Task: Look for properties with step-free bathroom access.
Action: Mouse moved to (1003, 165)
Screenshot: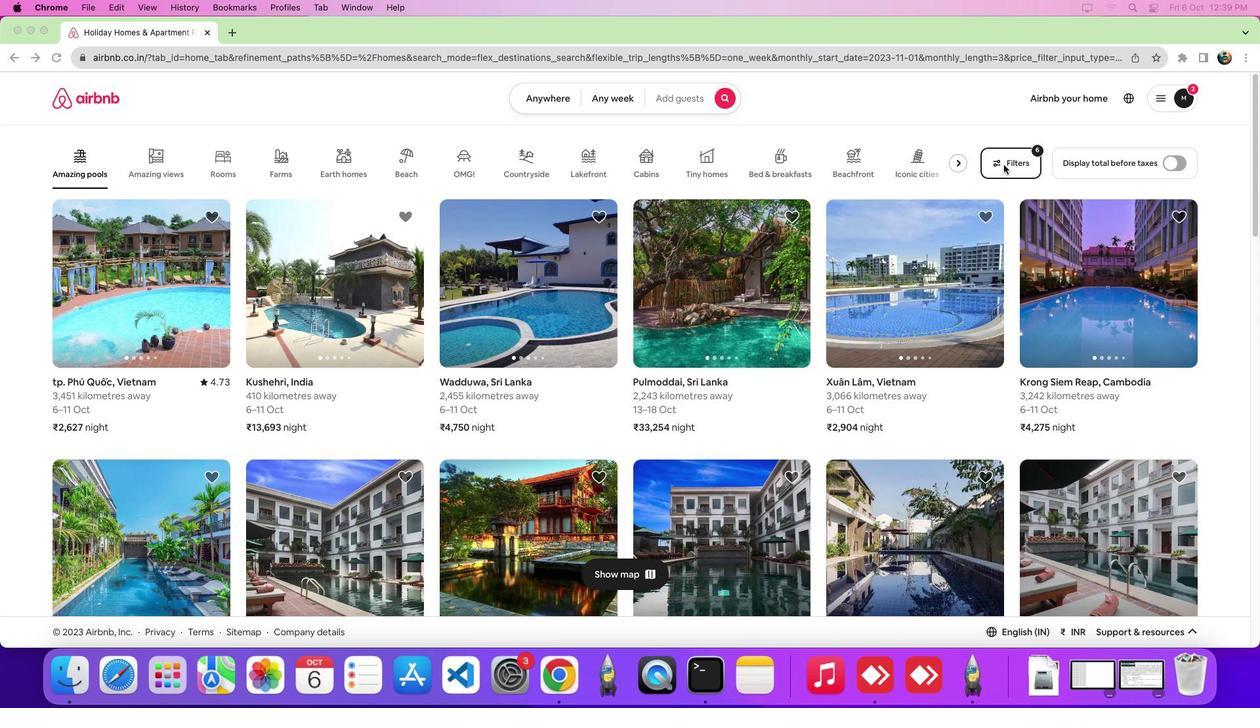 
Action: Mouse pressed left at (1003, 165)
Screenshot: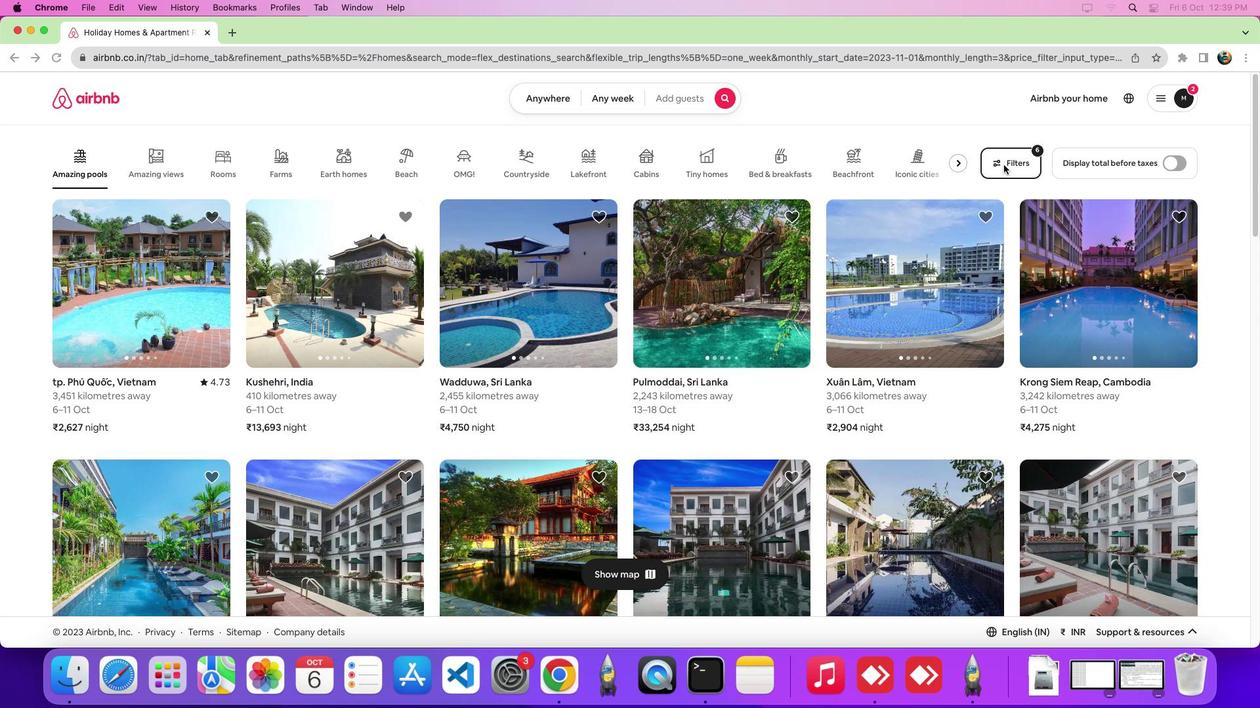 
Action: Mouse pressed left at (1003, 165)
Screenshot: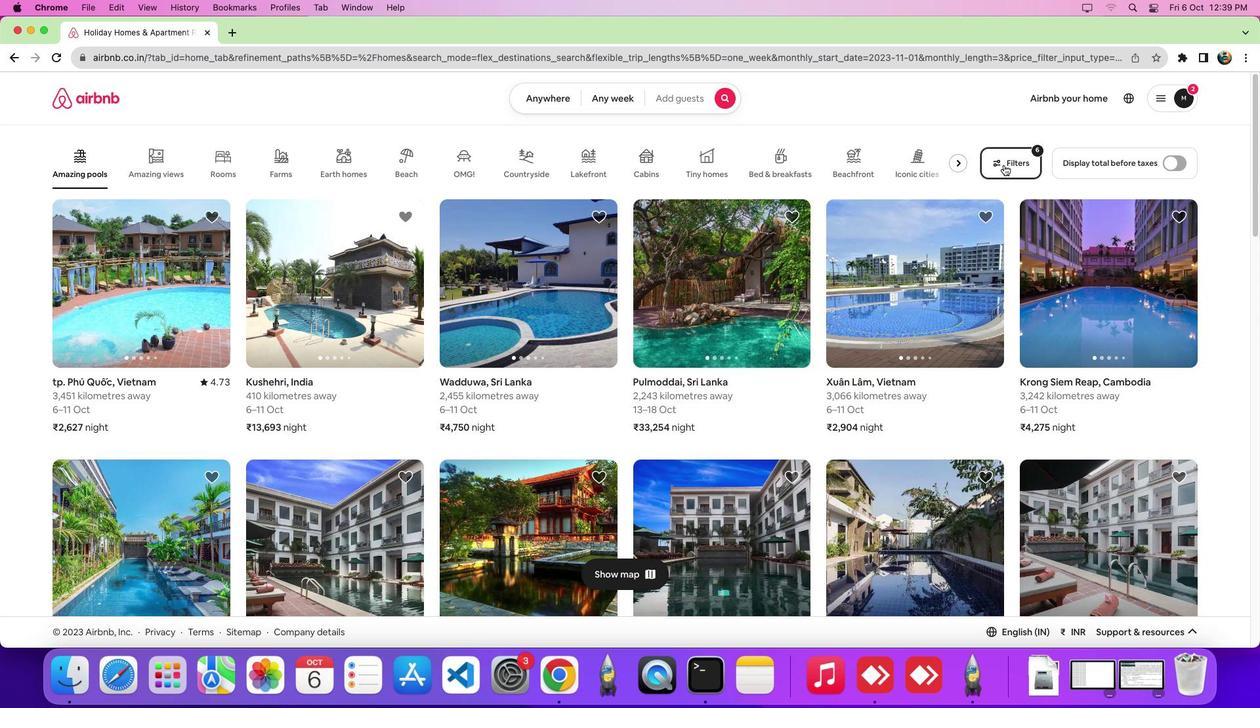 
Action: Mouse moved to (488, 231)
Screenshot: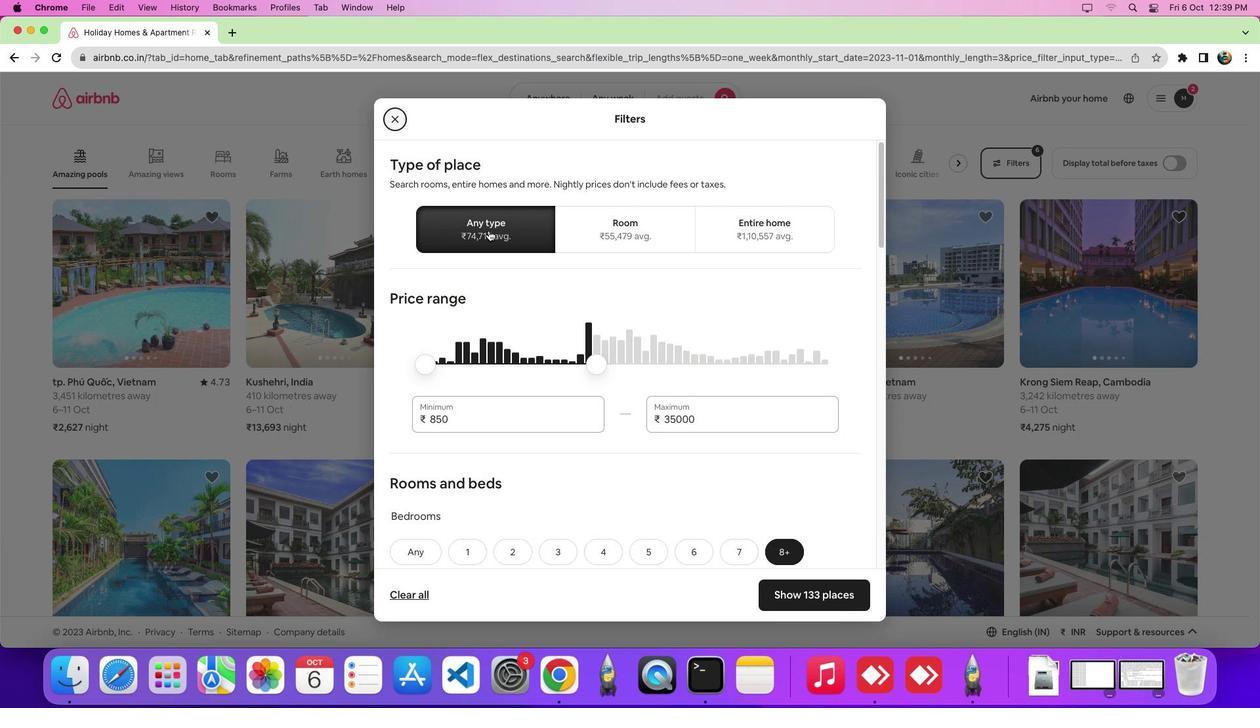 
Action: Mouse pressed left at (488, 231)
Screenshot: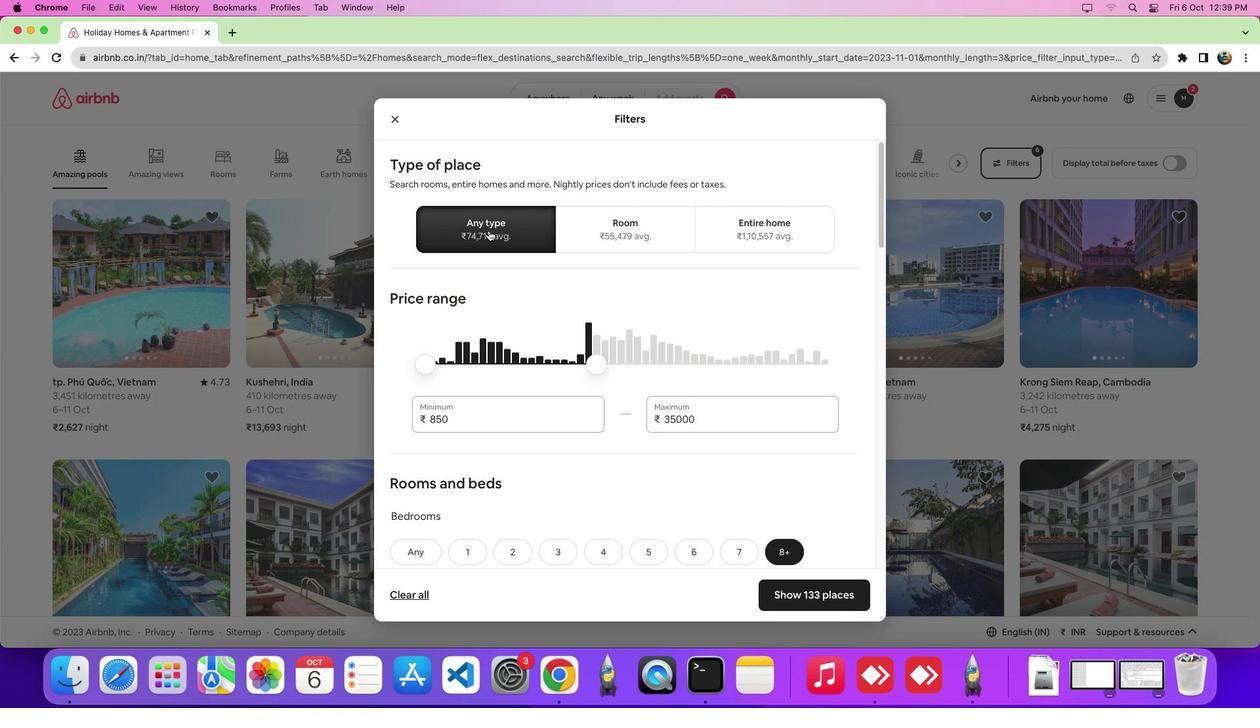
Action: Mouse moved to (719, 326)
Screenshot: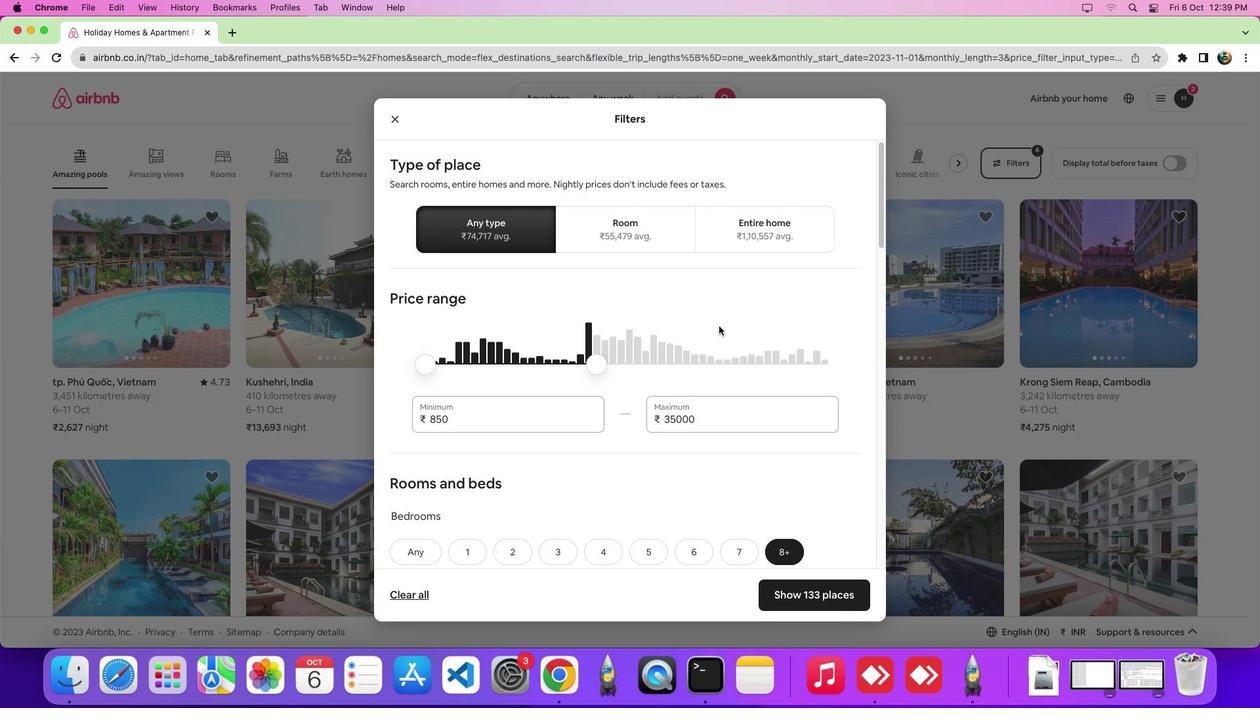 
Action: Mouse scrolled (719, 326) with delta (0, 0)
Screenshot: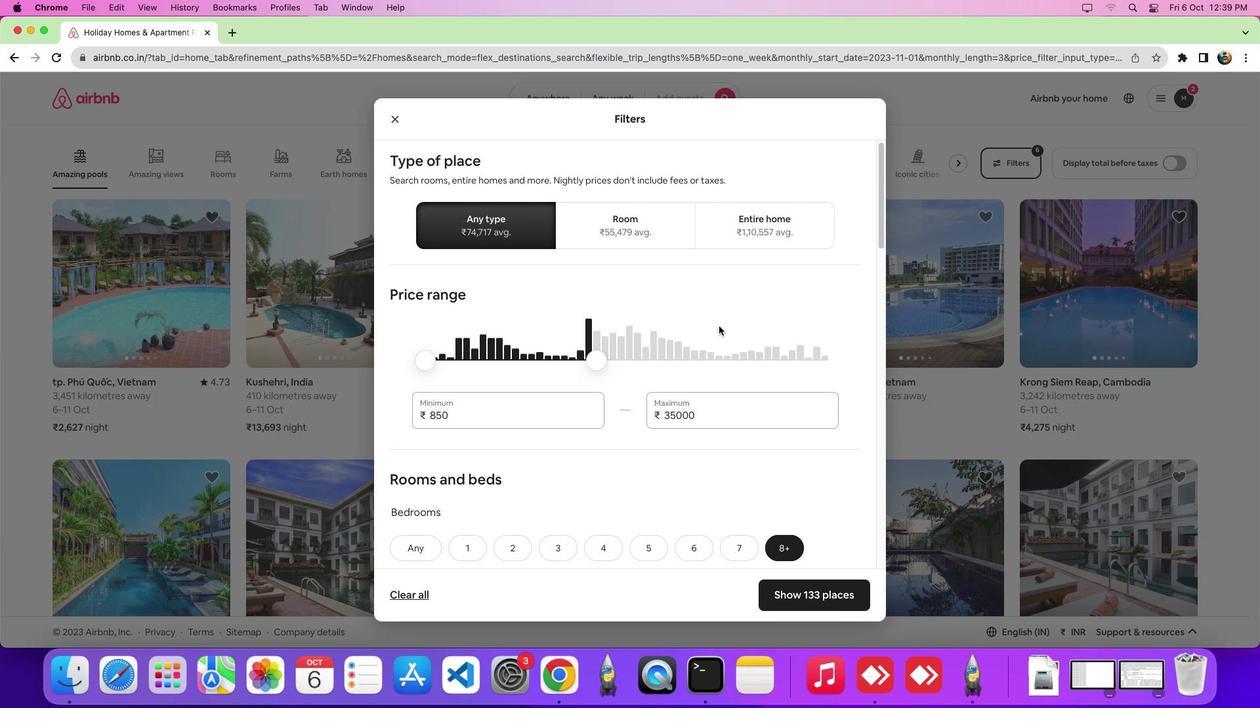
Action: Mouse scrolled (719, 326) with delta (0, -1)
Screenshot: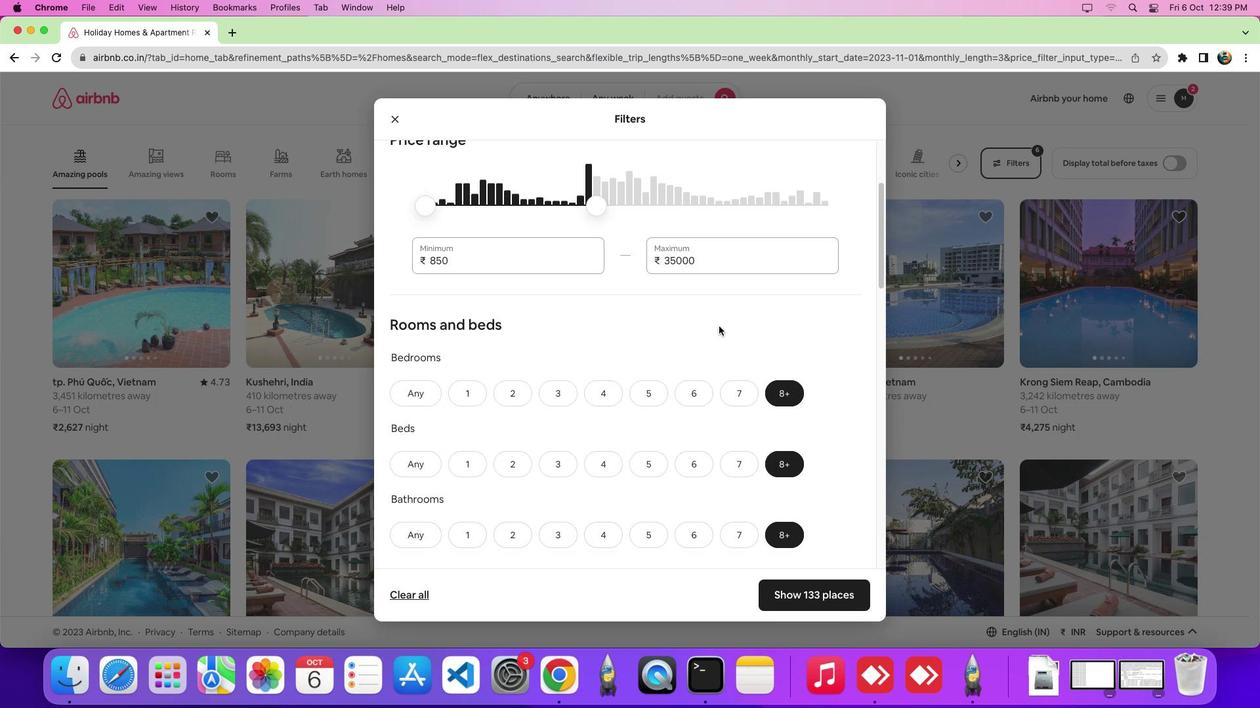 
Action: Mouse scrolled (719, 326) with delta (0, -6)
Screenshot: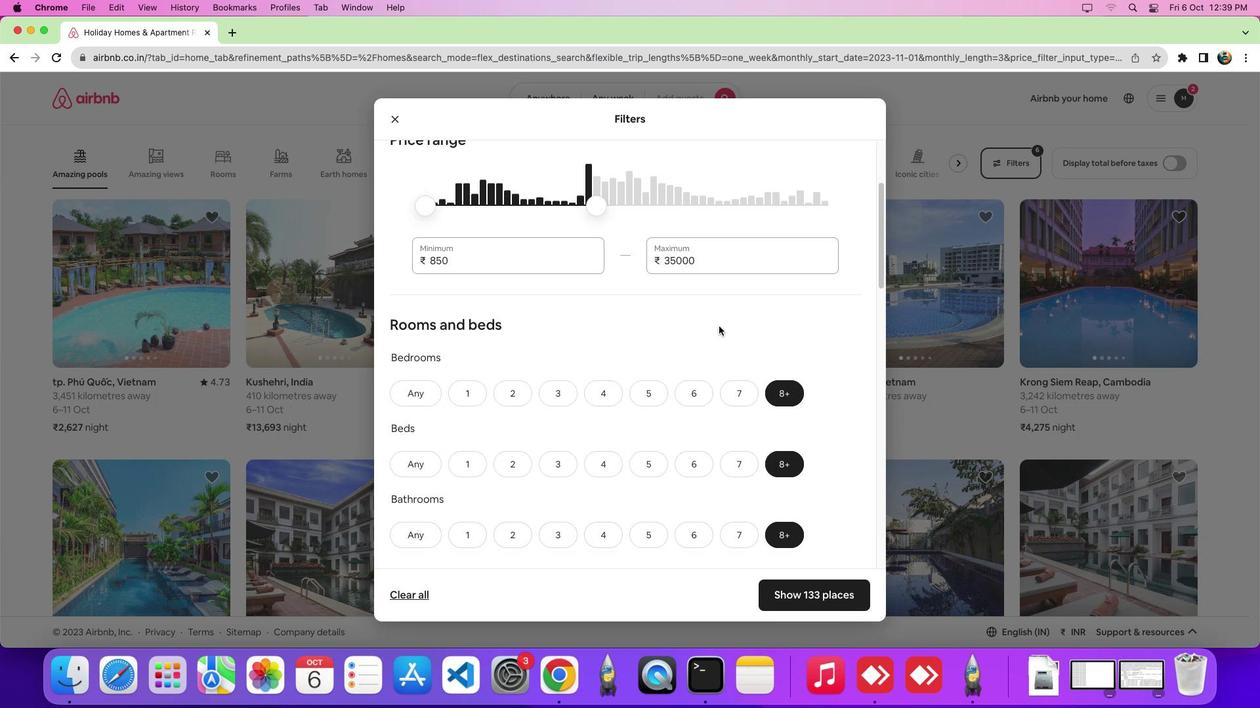 
Action: Mouse scrolled (719, 326) with delta (0, -9)
Screenshot: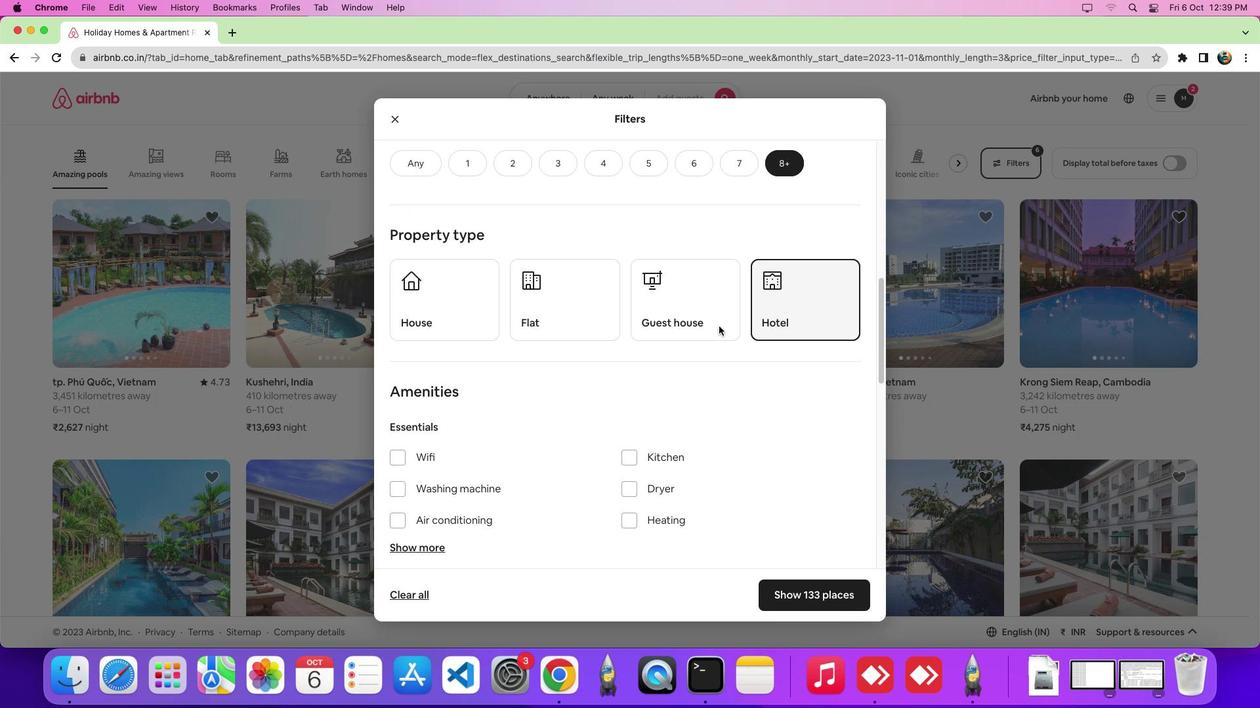 
Action: Mouse scrolled (719, 326) with delta (0, -9)
Screenshot: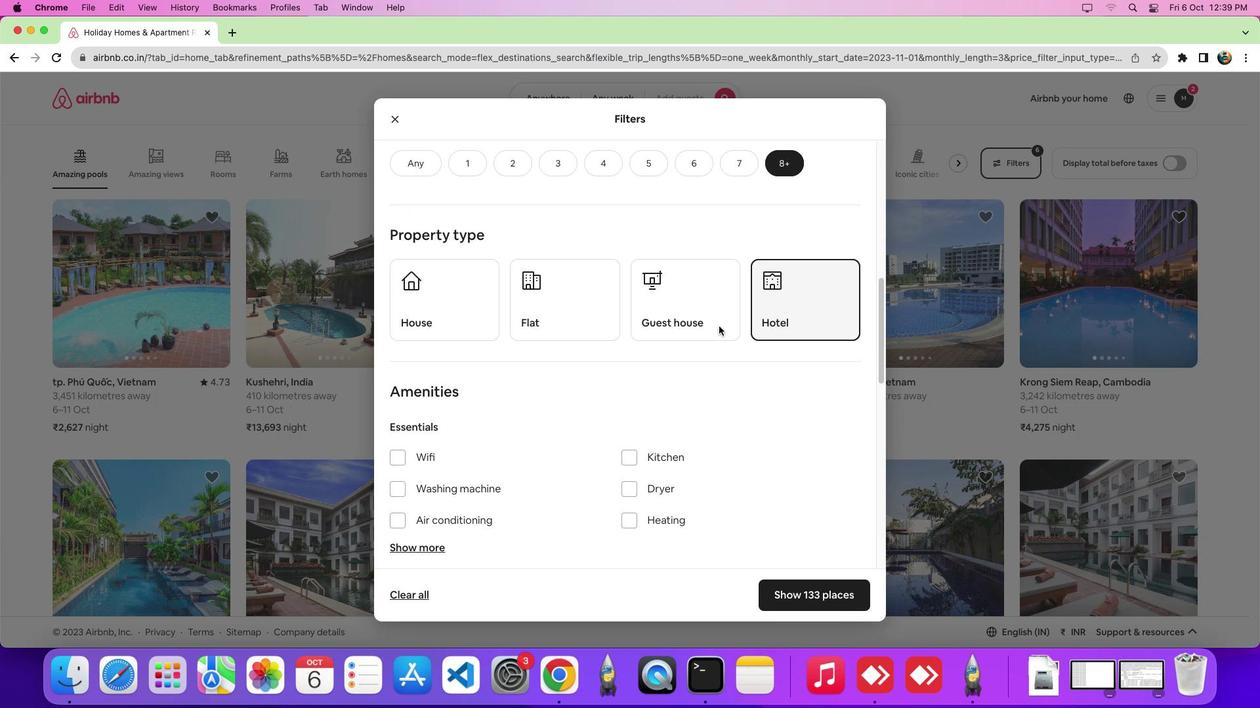
Action: Mouse scrolled (719, 326) with delta (0, 0)
Screenshot: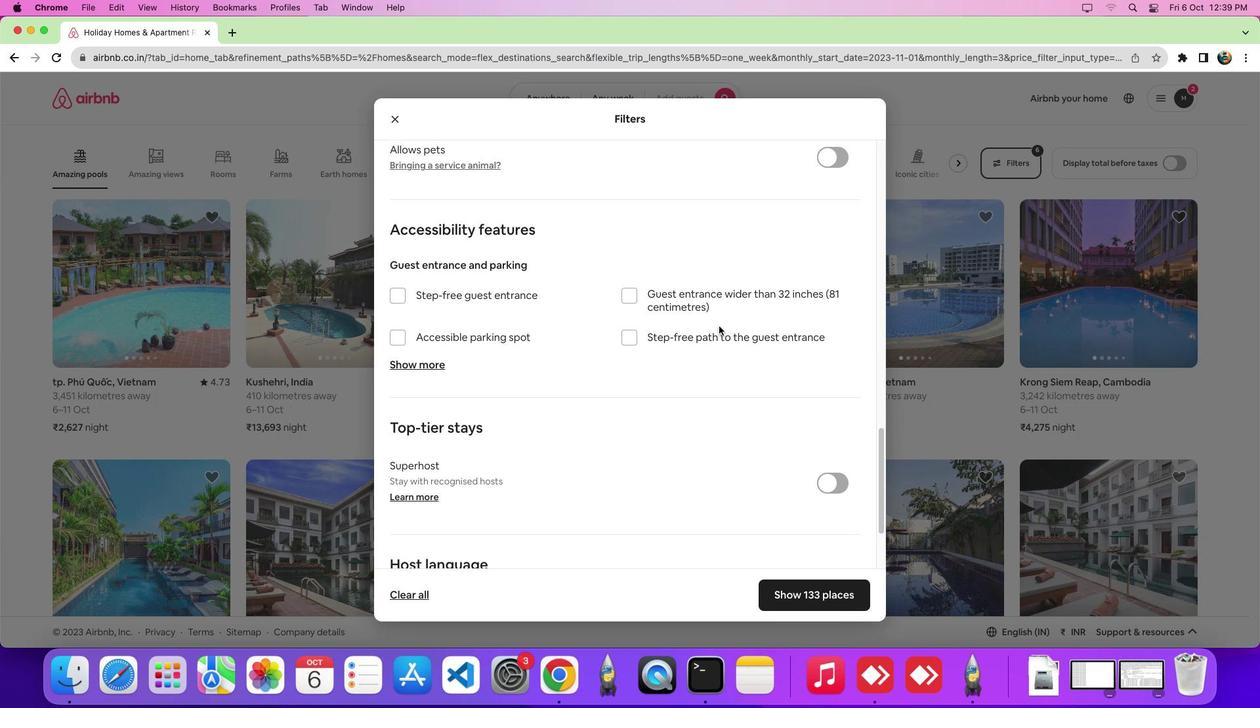 
Action: Mouse scrolled (719, 326) with delta (0, -1)
Screenshot: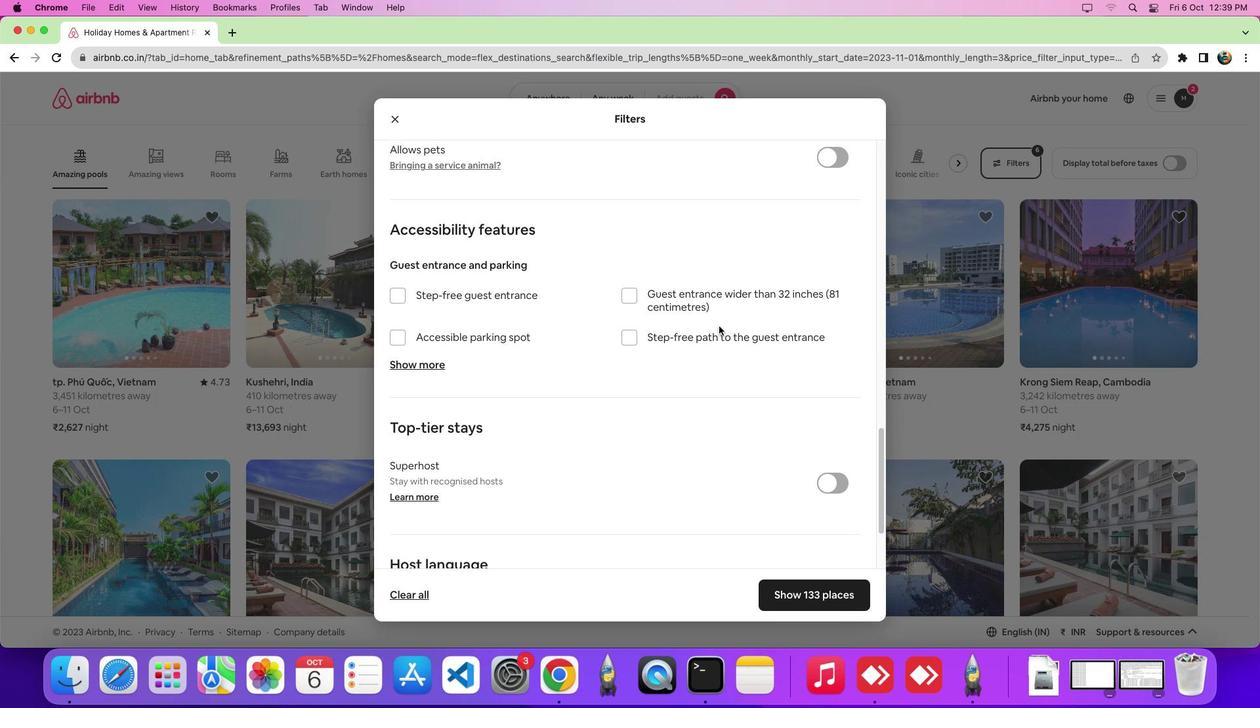 
Action: Mouse scrolled (719, 326) with delta (0, -5)
Screenshot: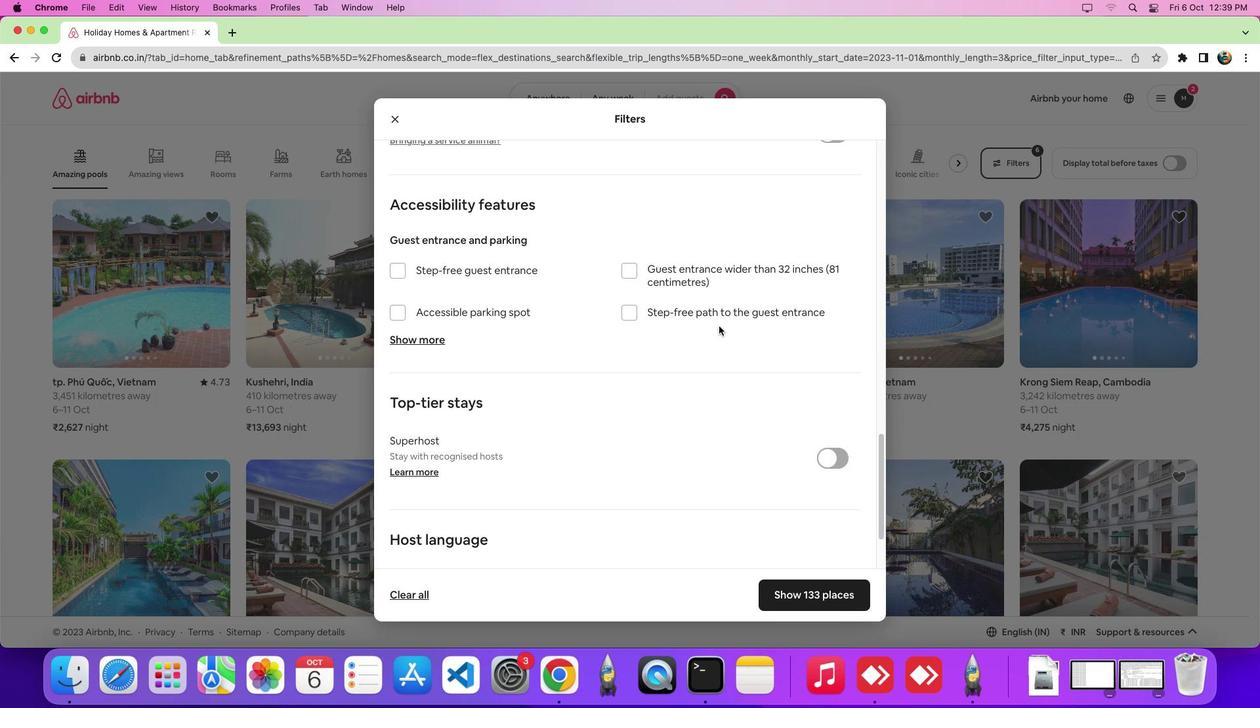 
Action: Mouse scrolled (719, 326) with delta (0, -9)
Screenshot: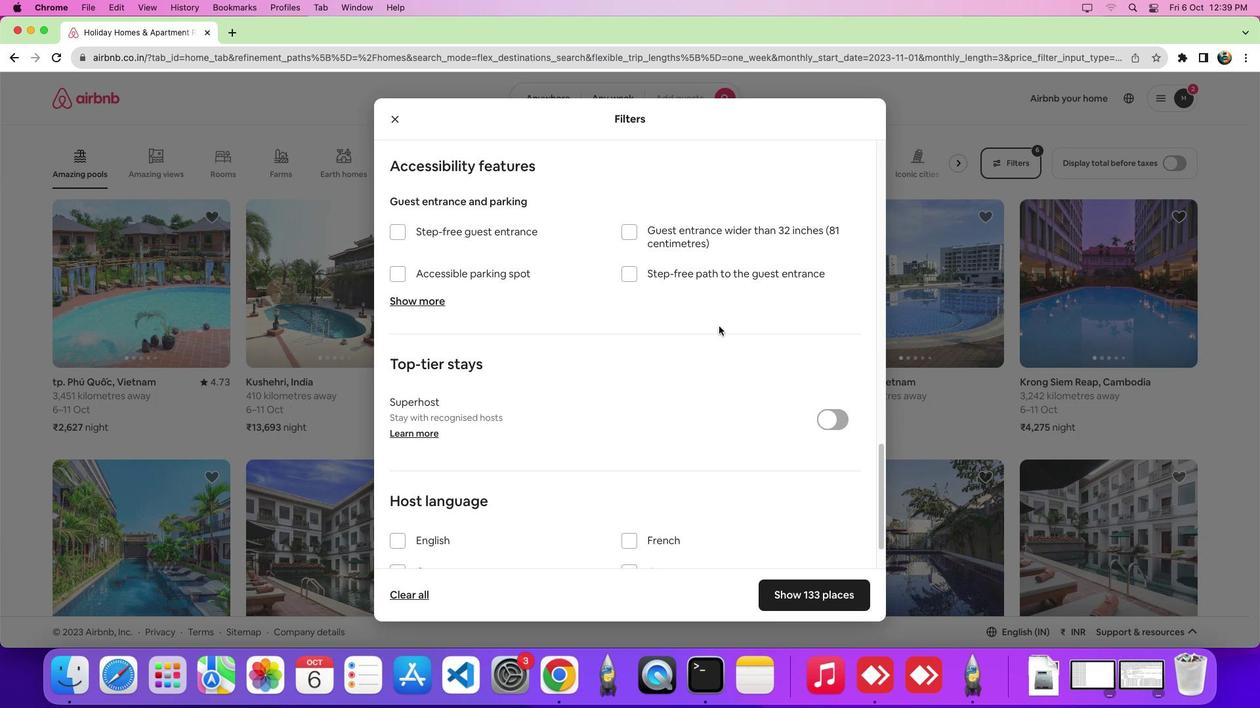 
Action: Mouse scrolled (719, 326) with delta (0, -9)
Screenshot: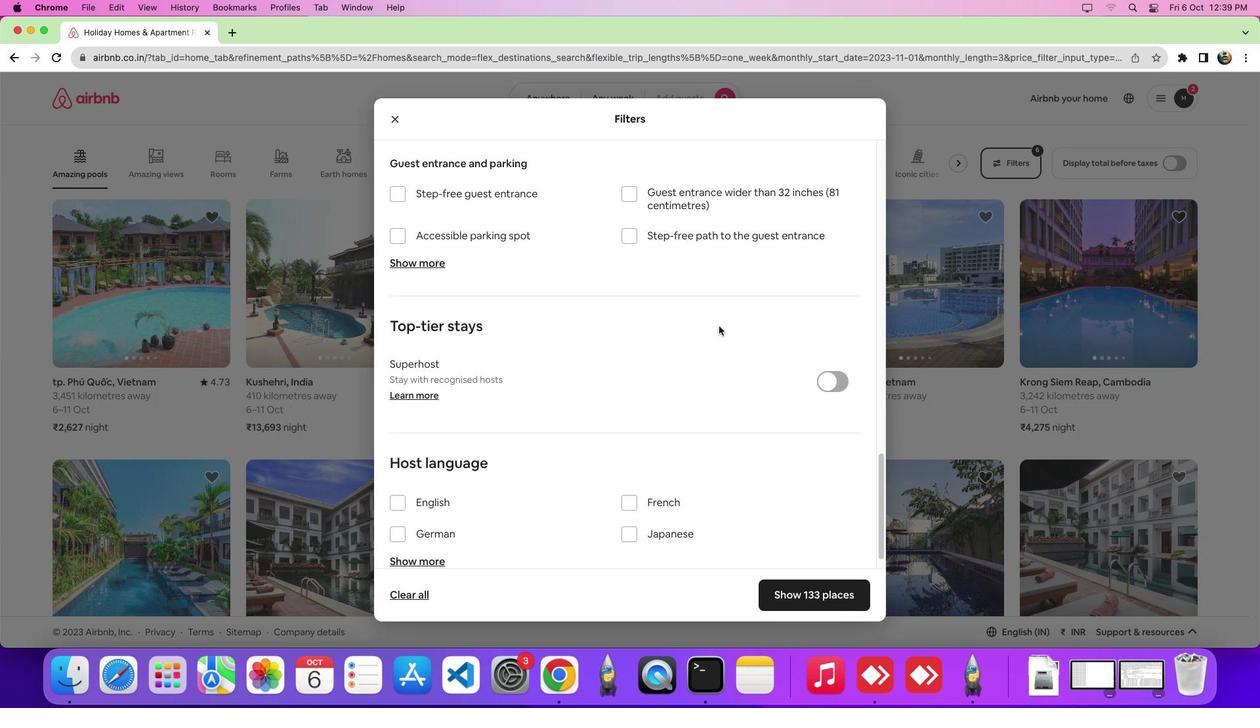
Action: Mouse scrolled (719, 326) with delta (0, 0)
Screenshot: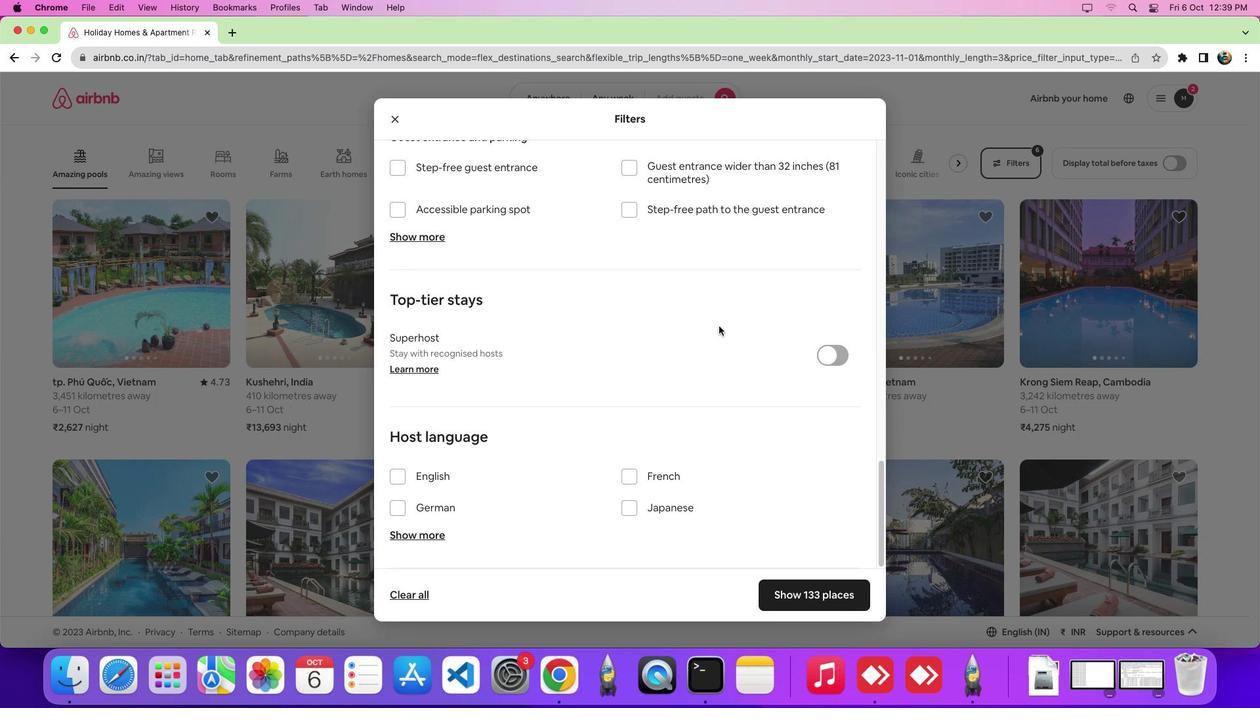 
Action: Mouse scrolled (719, 326) with delta (0, -1)
Screenshot: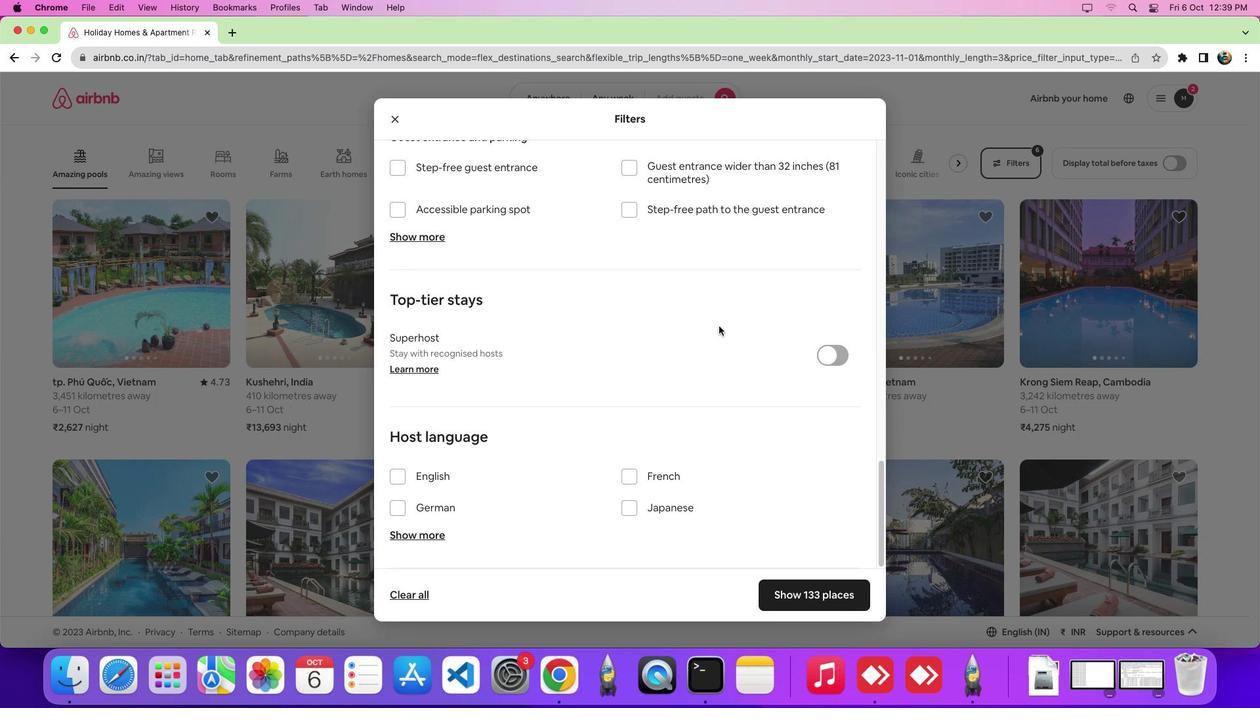 
Action: Mouse scrolled (719, 326) with delta (0, -5)
Screenshot: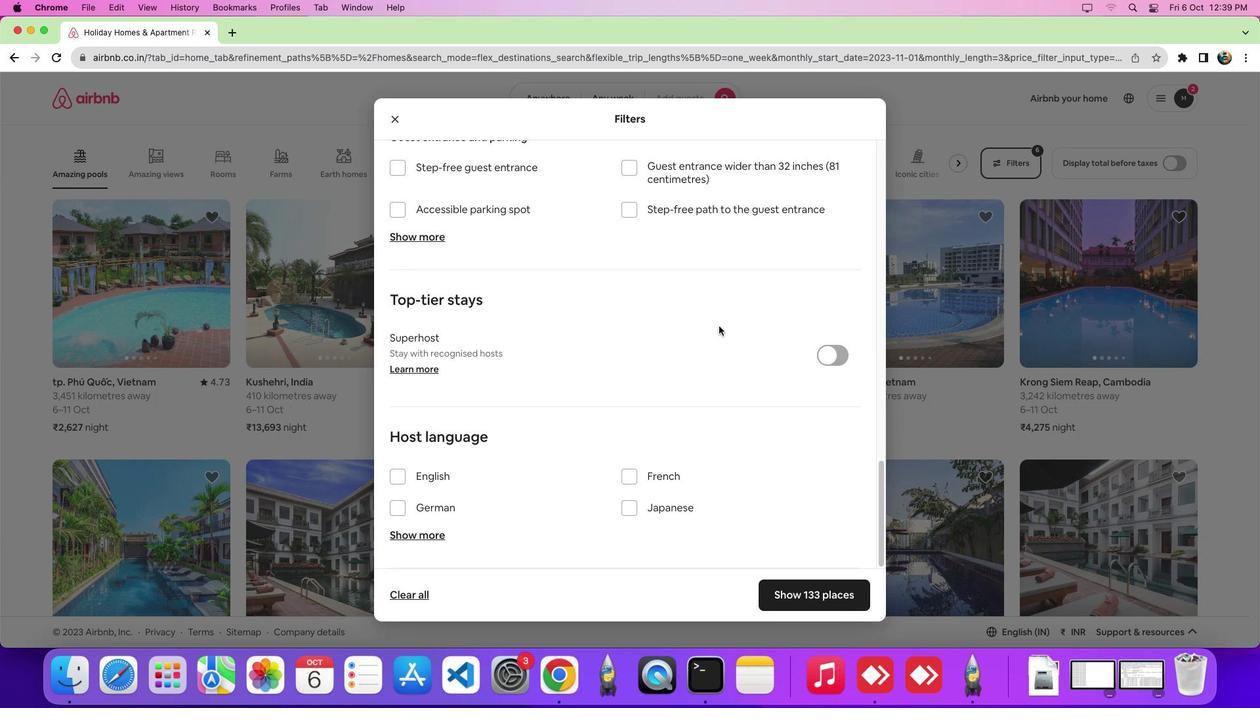 
Action: Mouse scrolled (719, 326) with delta (0, -8)
Screenshot: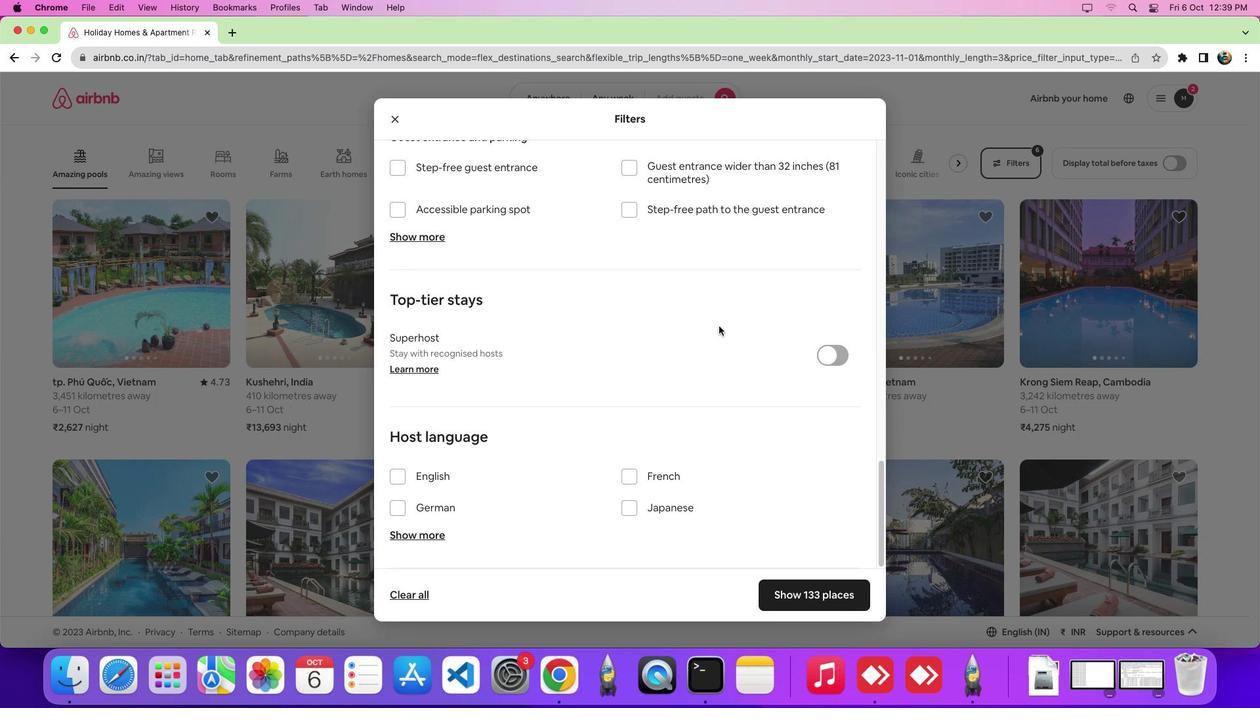
Action: Mouse moved to (432, 234)
Screenshot: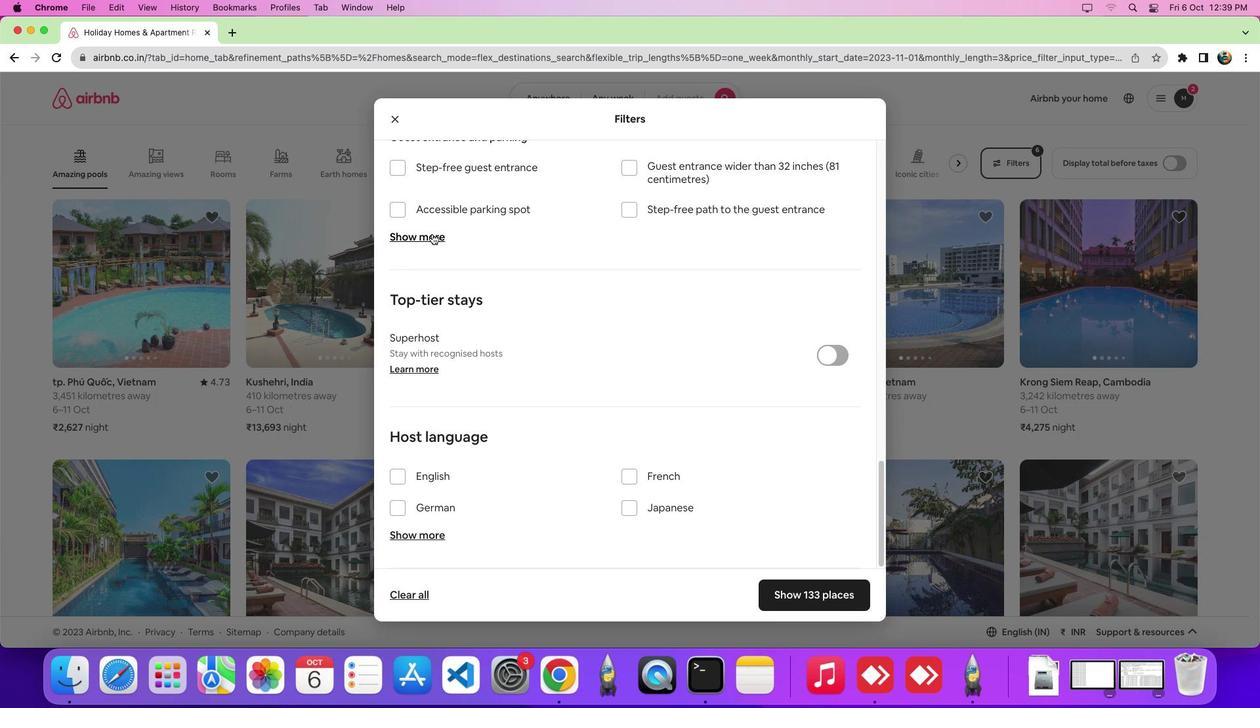 
Action: Mouse pressed left at (432, 234)
Screenshot: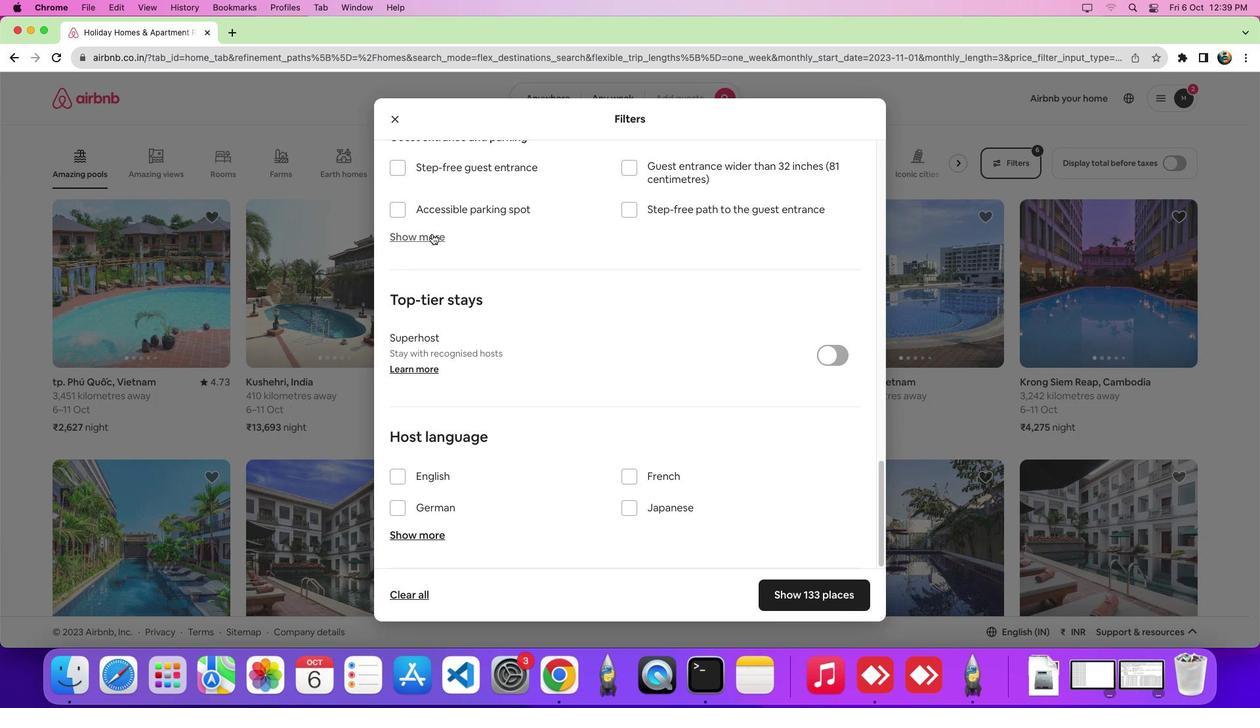 
Action: Mouse moved to (639, 274)
Screenshot: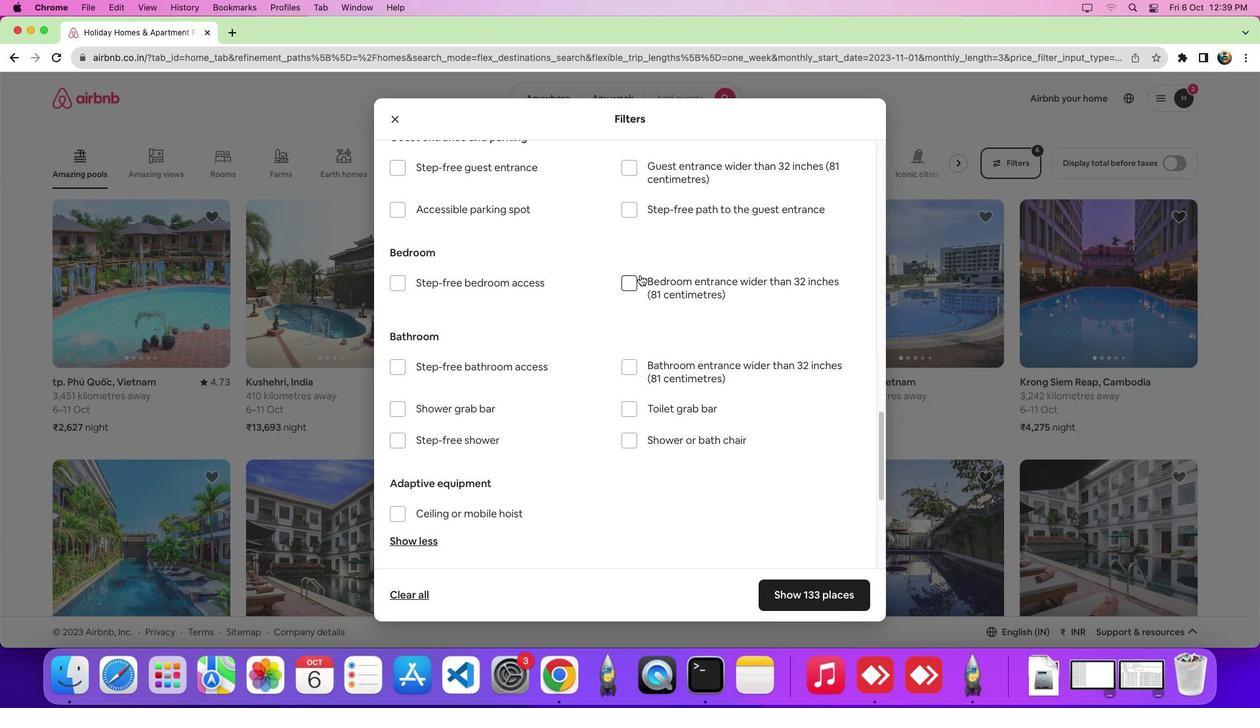 
Action: Mouse scrolled (639, 274) with delta (0, 0)
Screenshot: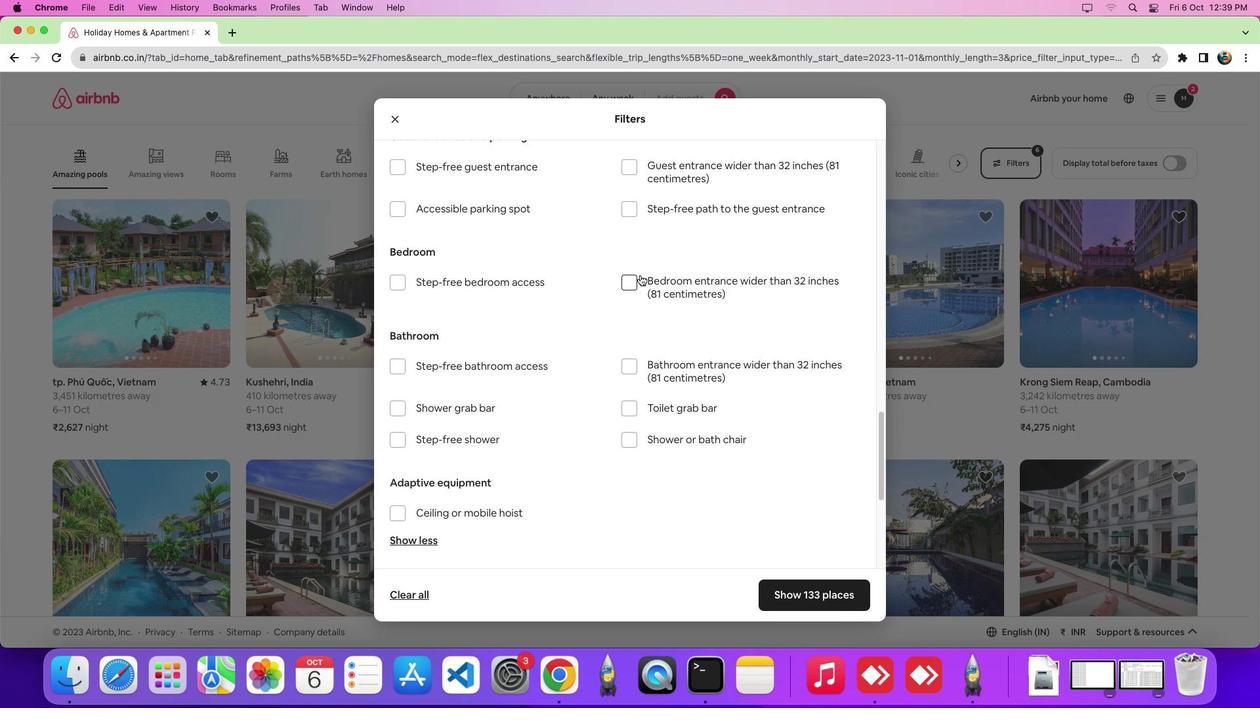 
Action: Mouse scrolled (639, 274) with delta (0, 0)
Screenshot: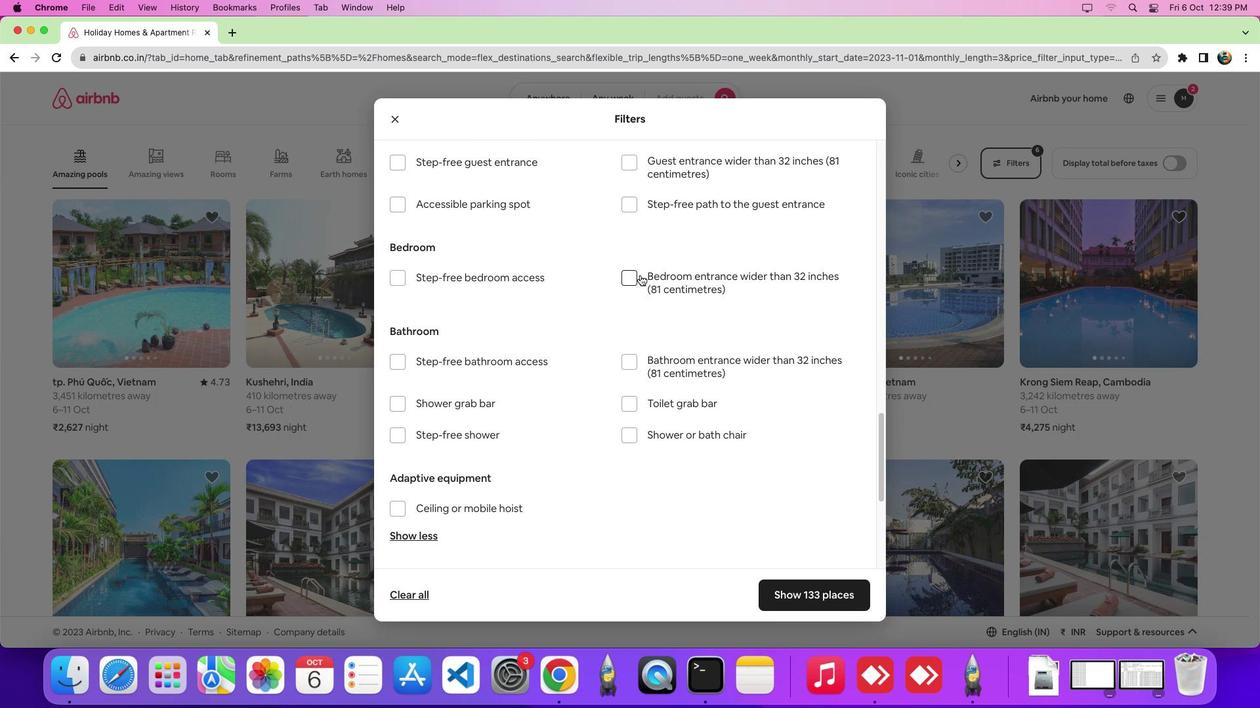 
Action: Mouse moved to (404, 357)
Screenshot: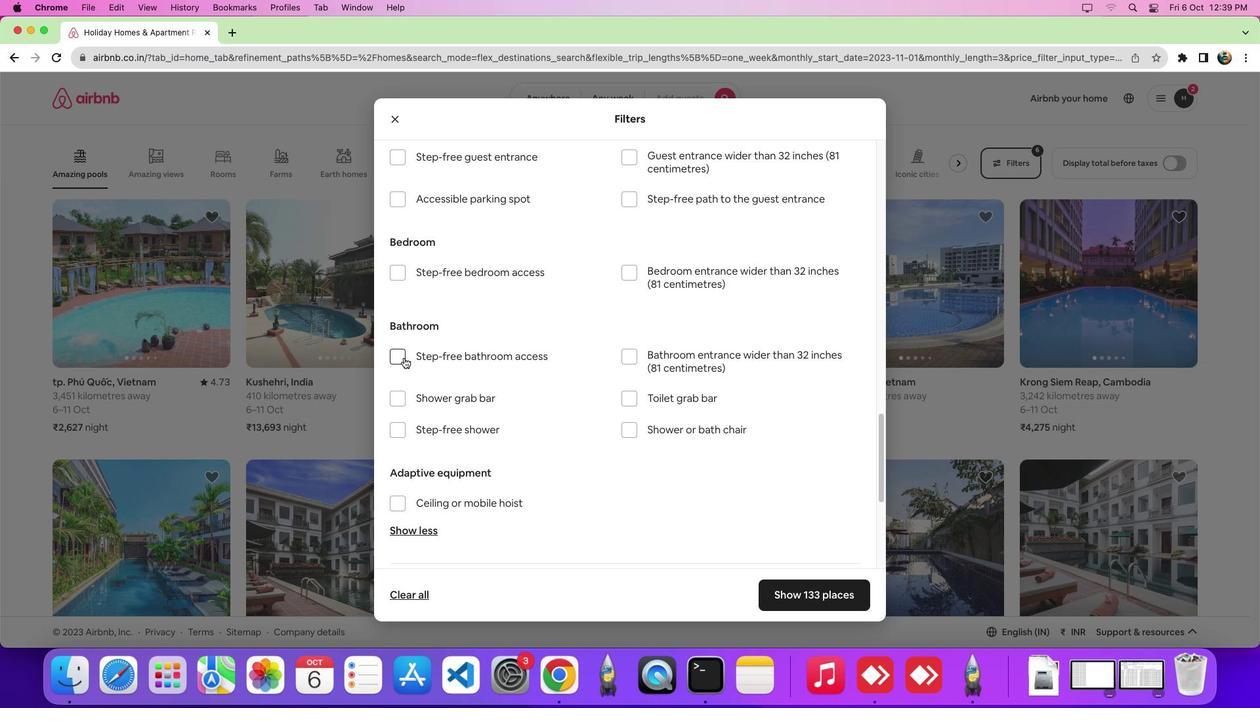 
Action: Mouse pressed left at (404, 357)
Screenshot: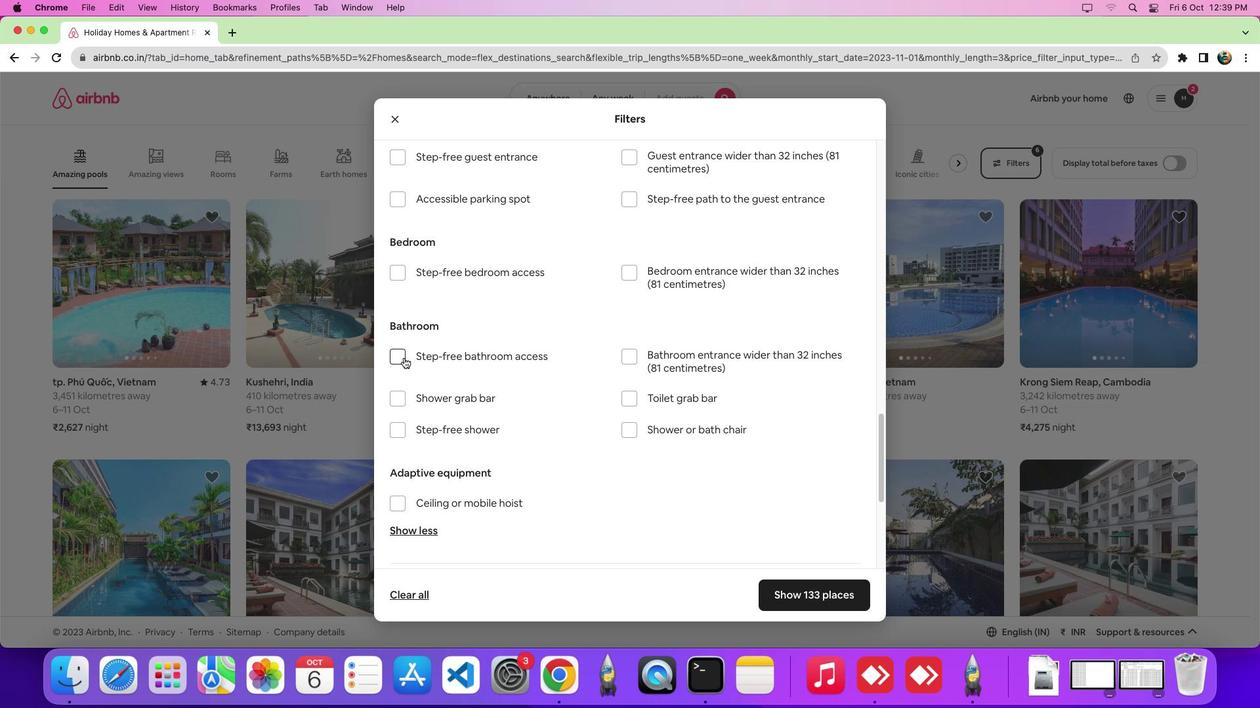 
Action: Mouse moved to (815, 590)
Screenshot: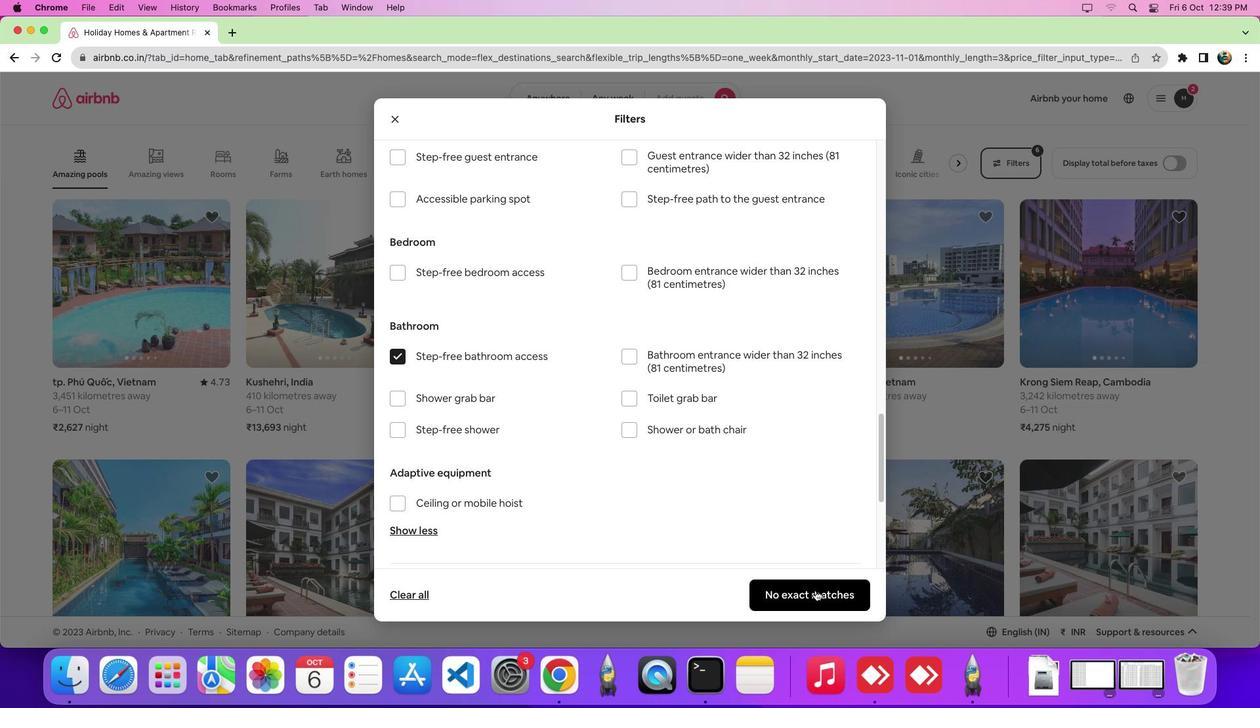 
Action: Mouse pressed left at (815, 590)
Screenshot: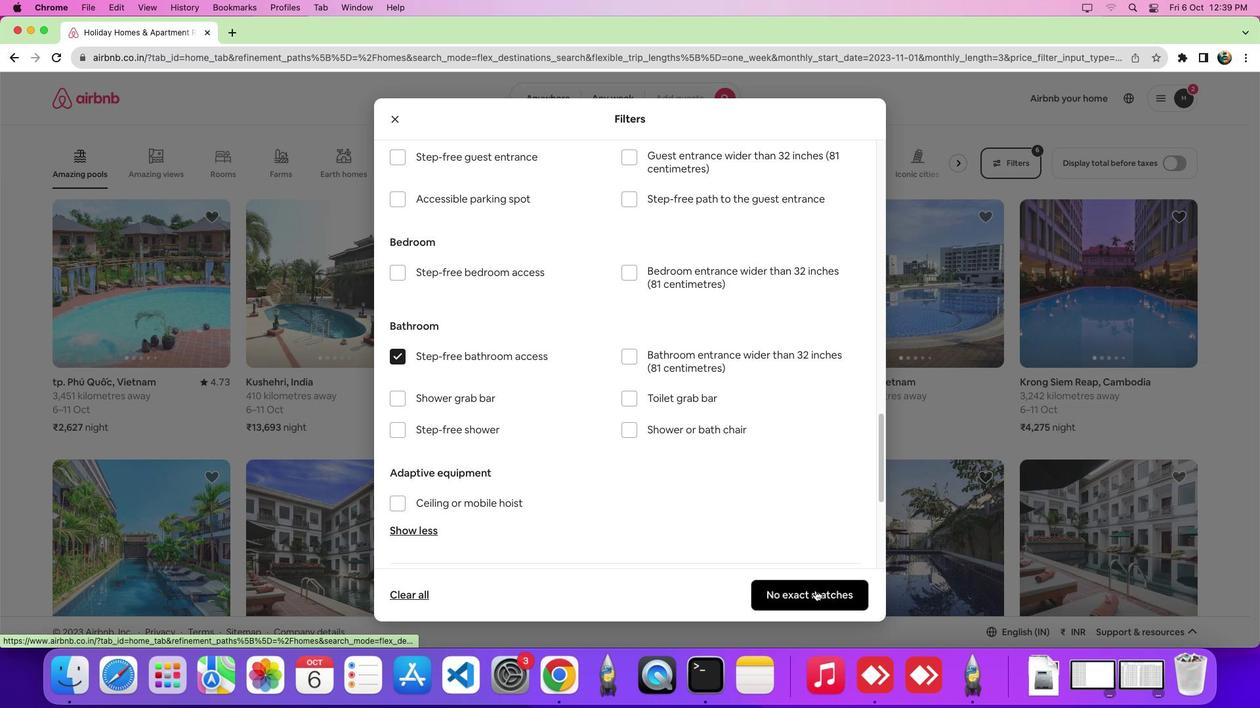 
Action: Mouse moved to (813, 588)
Screenshot: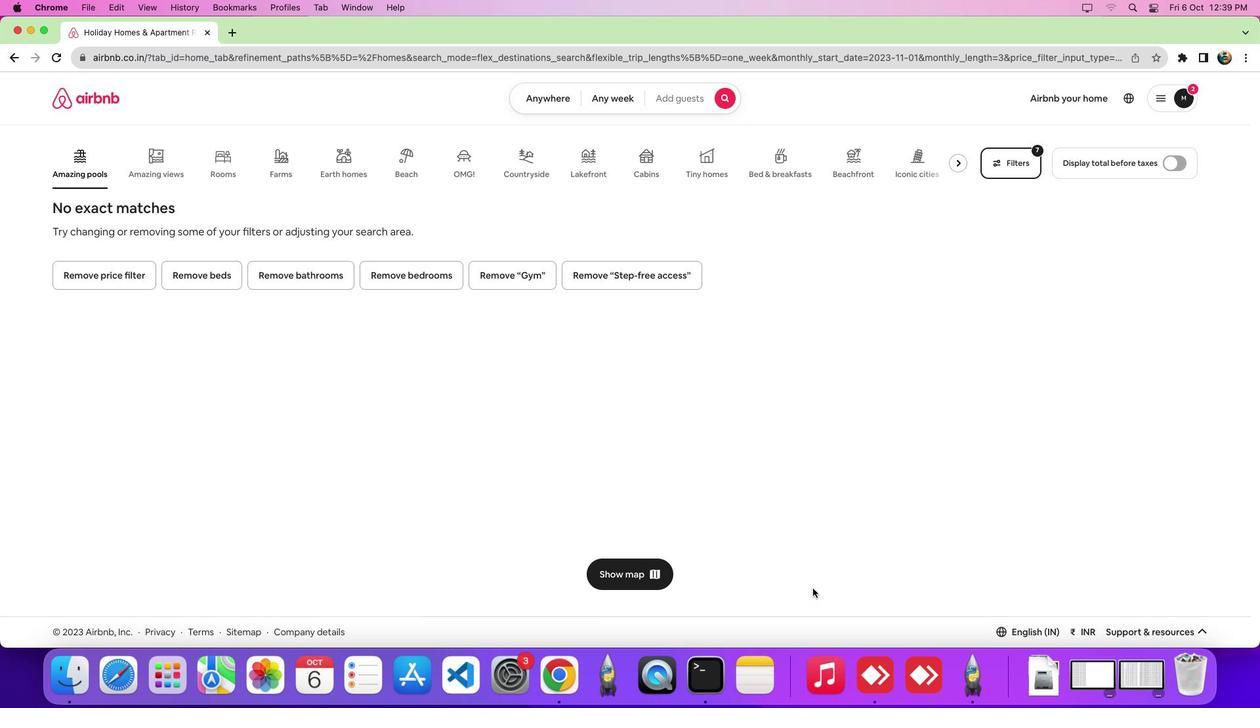 
